 Task: Set the name for the broadcast to "FirstBroadcast".
Action: Mouse moved to (130, 15)
Screenshot: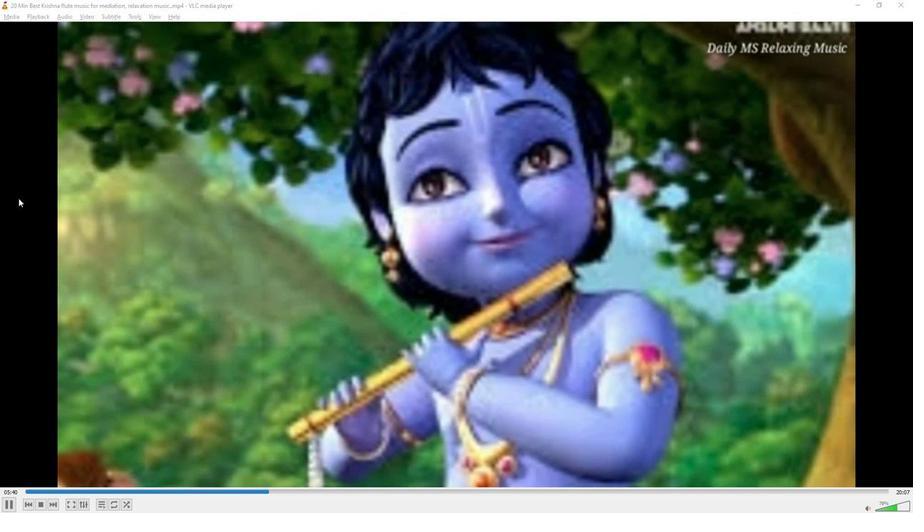 
Action: Mouse pressed left at (130, 15)
Screenshot: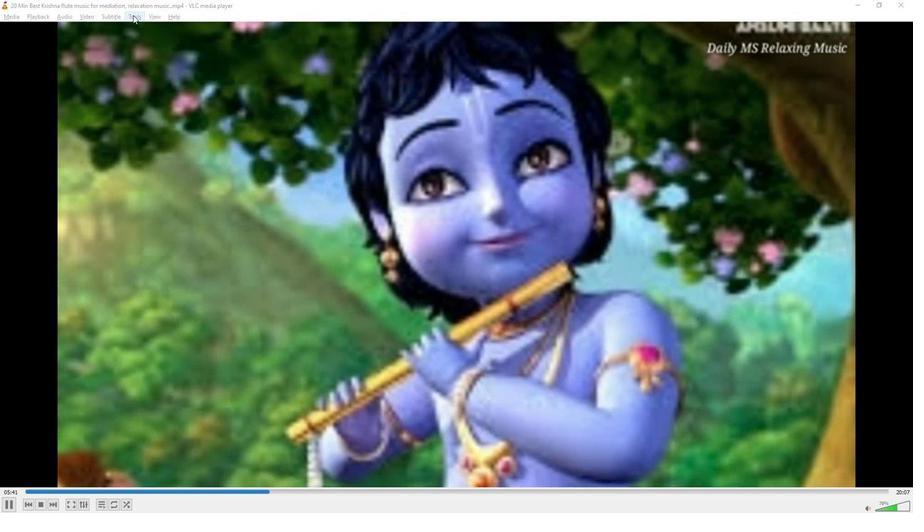 
Action: Mouse moved to (144, 70)
Screenshot: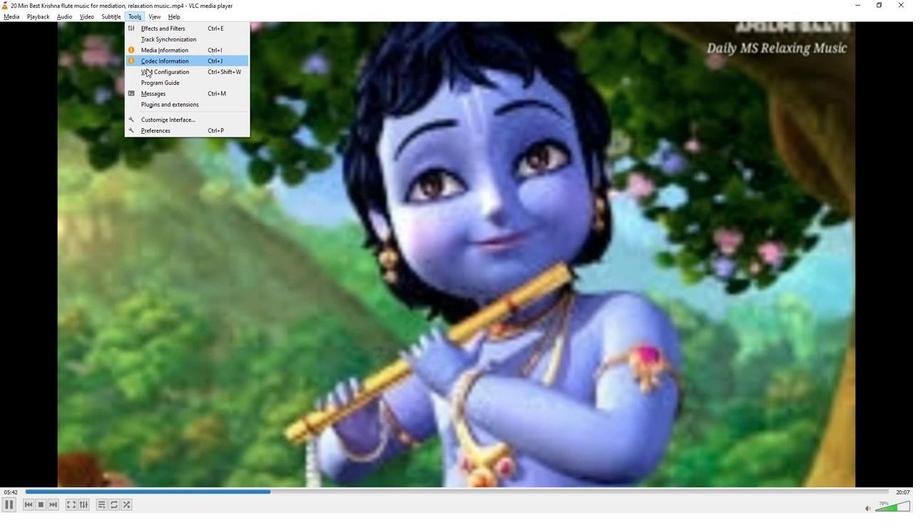 
Action: Mouse pressed left at (144, 70)
Screenshot: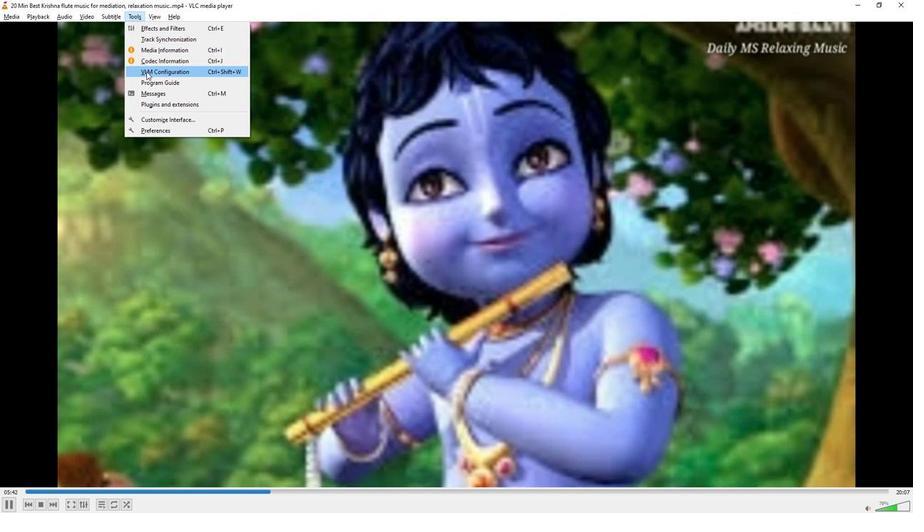 
Action: Mouse moved to (349, 168)
Screenshot: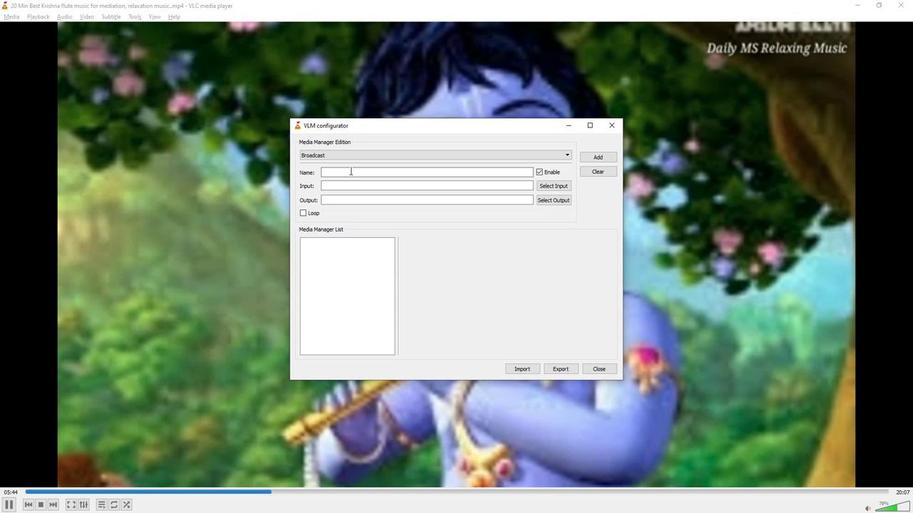 
Action: Mouse pressed left at (349, 168)
Screenshot: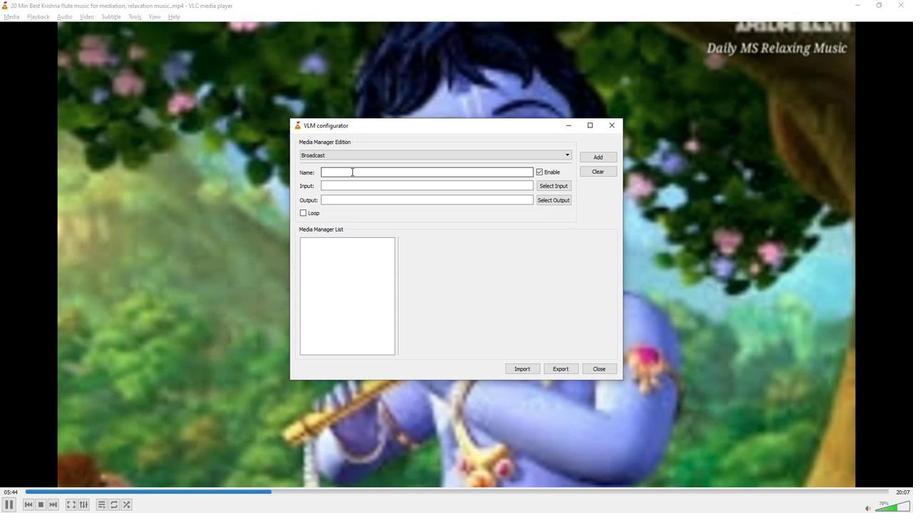 
Action: Key pressed <Key.shift>First<Key.shift>Broadcas
Screenshot: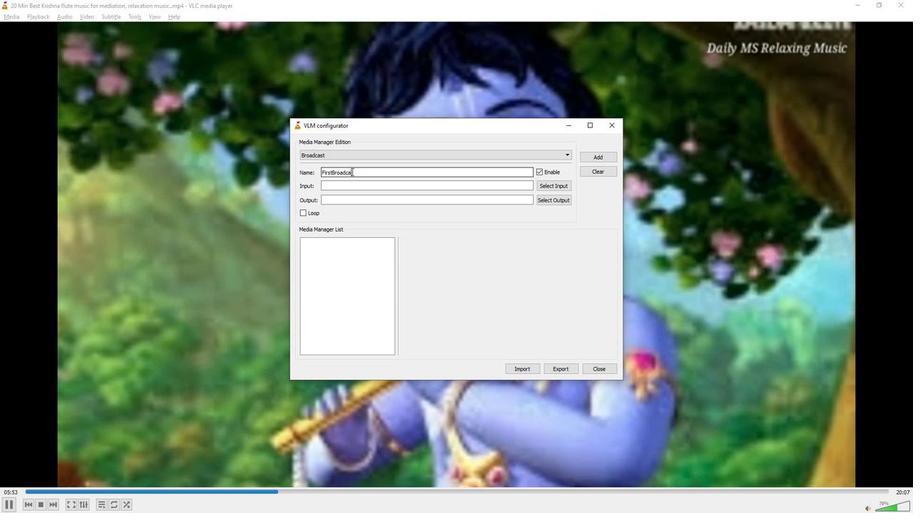 
Action: Mouse moved to (344, 172)
Screenshot: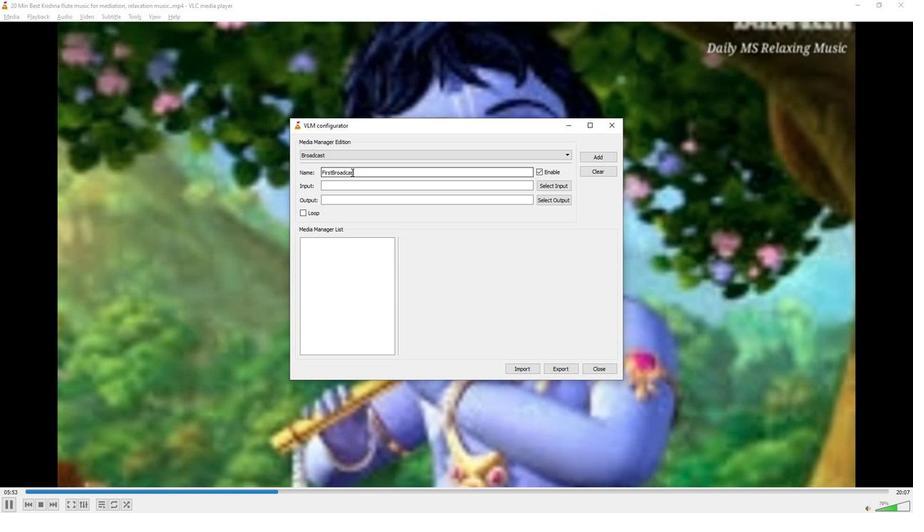 
Action: Key pressed t
Screenshot: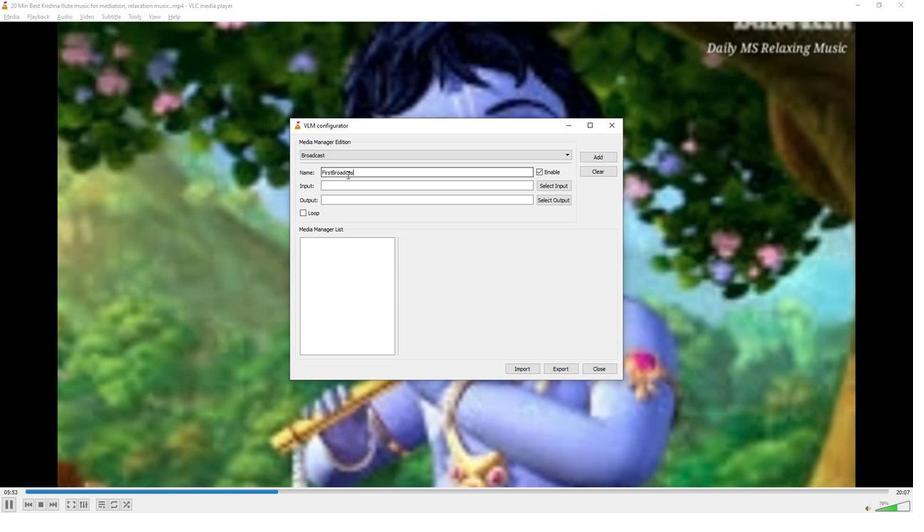 
